 Task: Create a sub task Release to Production / Go Live for the task  Improve app security and data encryption in the project TrendSetter , assign it to team member softage.6@softage.net and update the status of the sub task to  Off Track , set the priority of the sub task to High.
Action: Mouse moved to (55, 186)
Screenshot: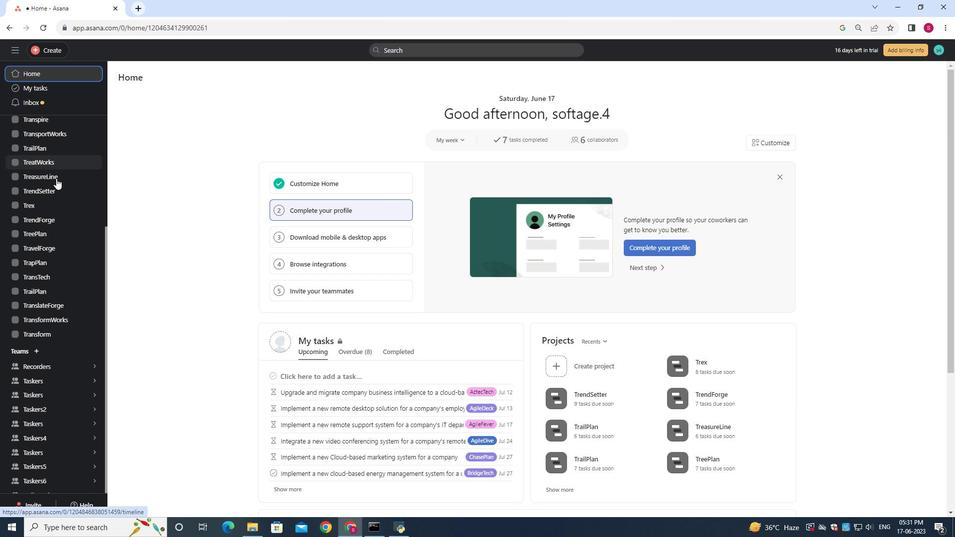 
Action: Mouse pressed left at (55, 186)
Screenshot: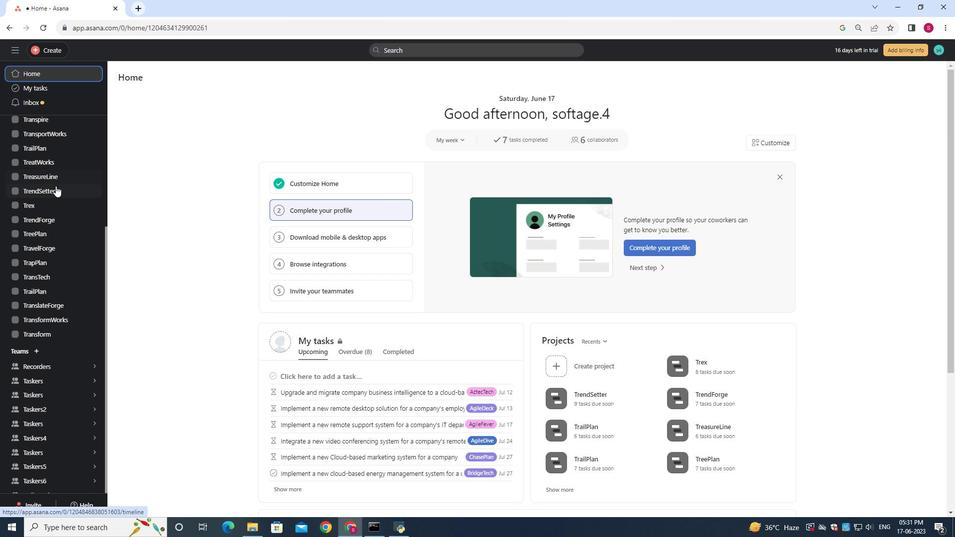 
Action: Mouse moved to (354, 222)
Screenshot: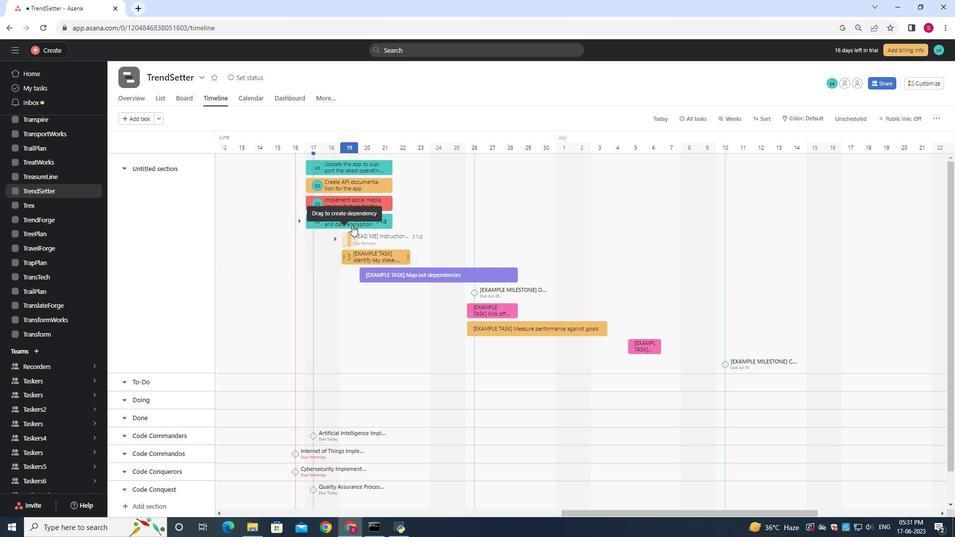 
Action: Mouse pressed left at (354, 222)
Screenshot: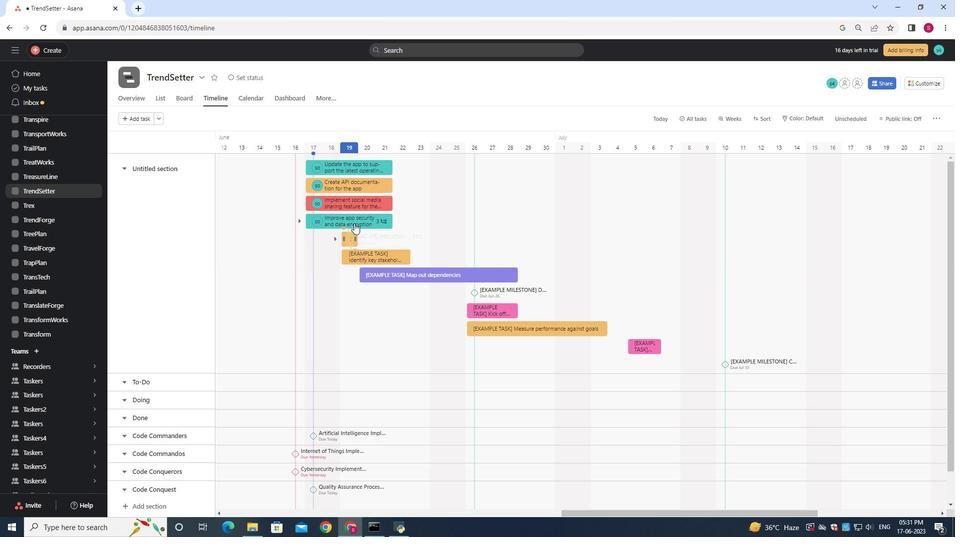 
Action: Mouse moved to (687, 327)
Screenshot: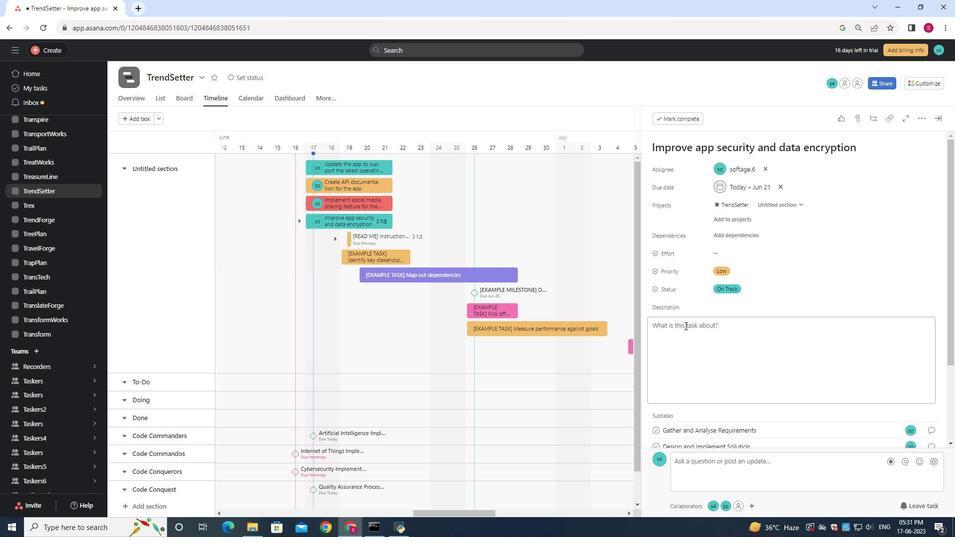 
Action: Mouse scrolled (687, 327) with delta (0, 0)
Screenshot: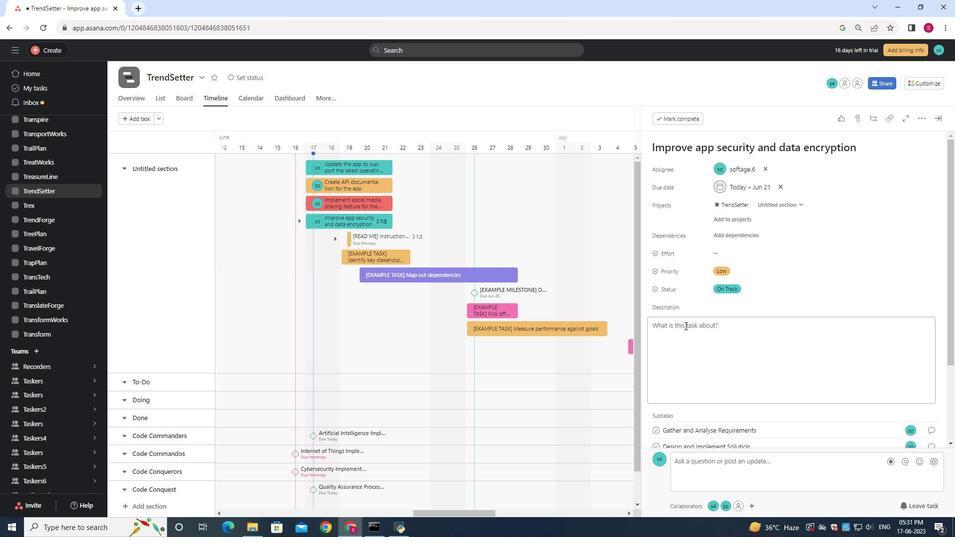 
Action: Mouse moved to (687, 330)
Screenshot: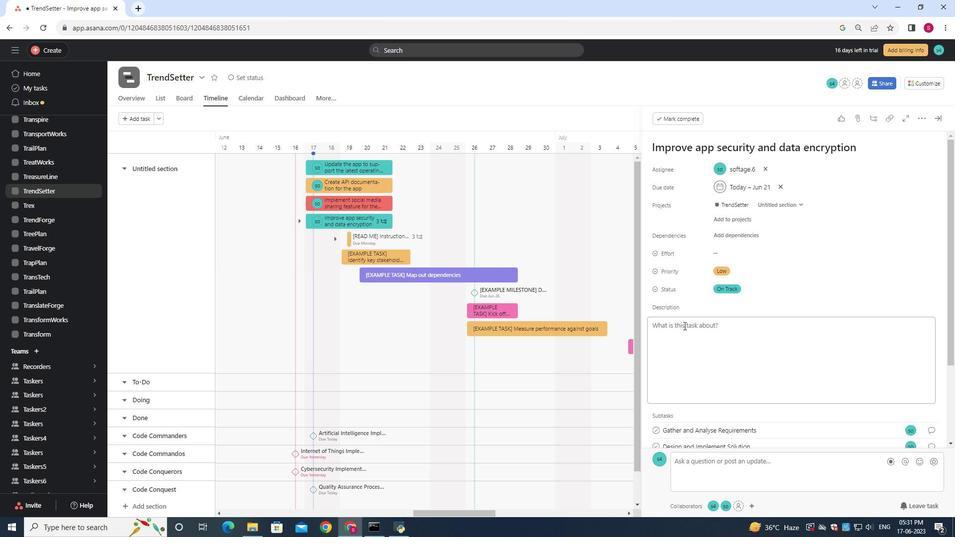 
Action: Mouse scrolled (687, 329) with delta (0, 0)
Screenshot: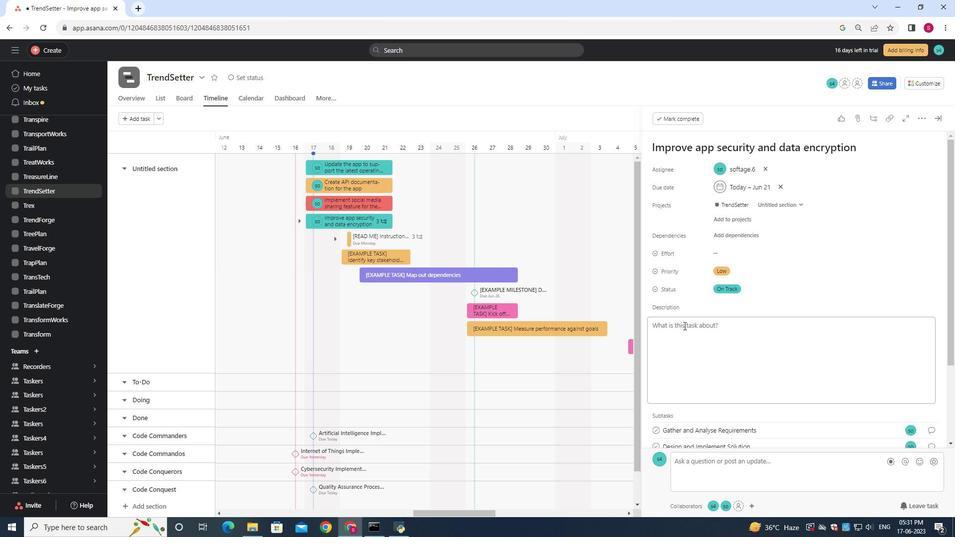 
Action: Mouse moved to (687, 331)
Screenshot: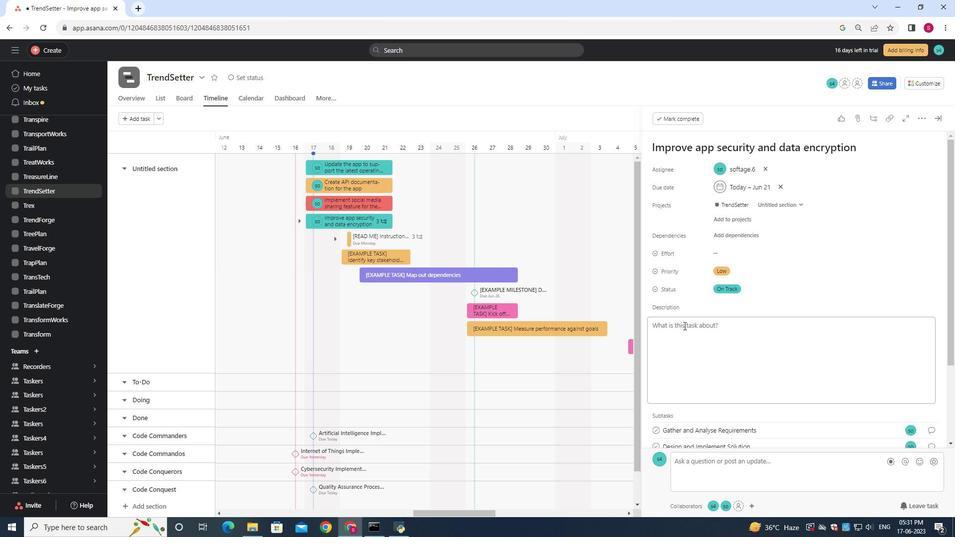 
Action: Mouse scrolled (687, 330) with delta (0, 0)
Screenshot: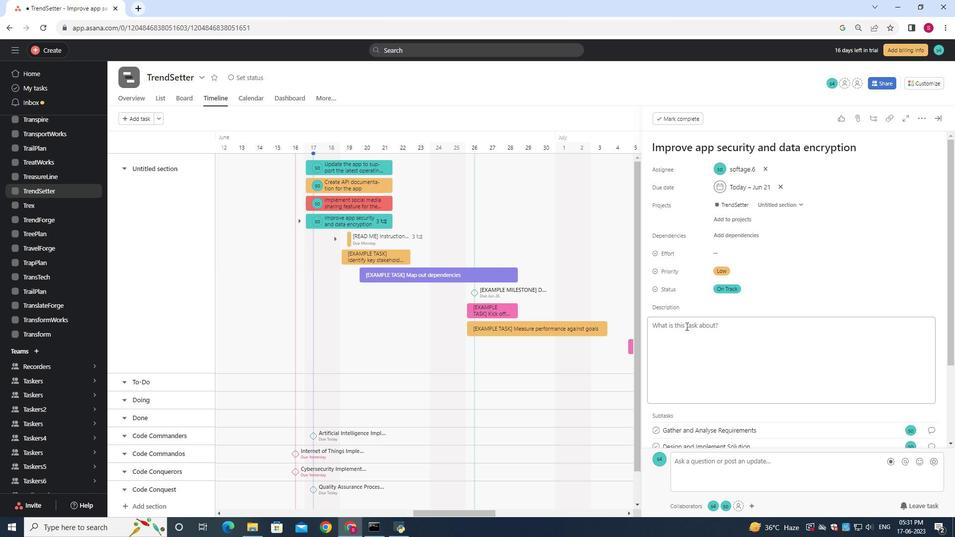 
Action: Mouse moved to (686, 331)
Screenshot: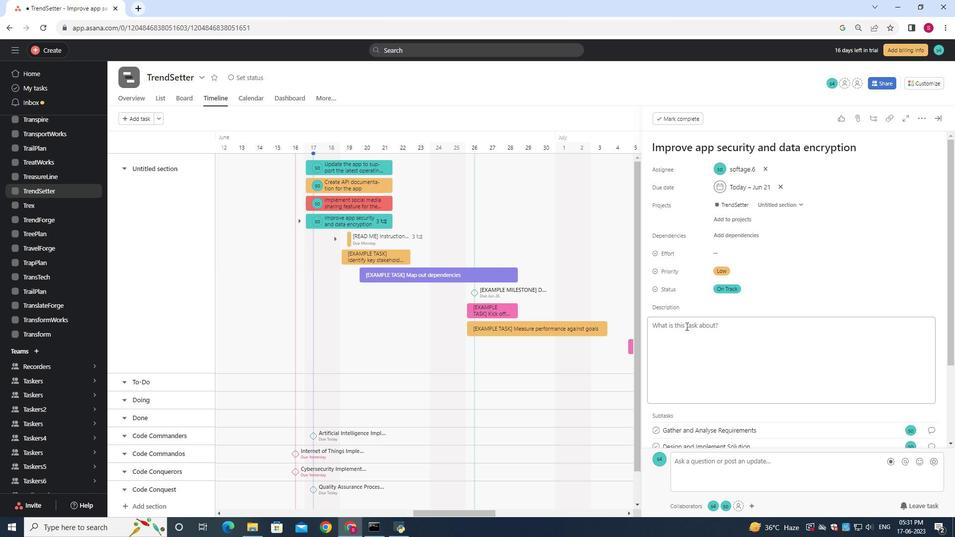 
Action: Mouse scrolled (687, 330) with delta (0, 0)
Screenshot: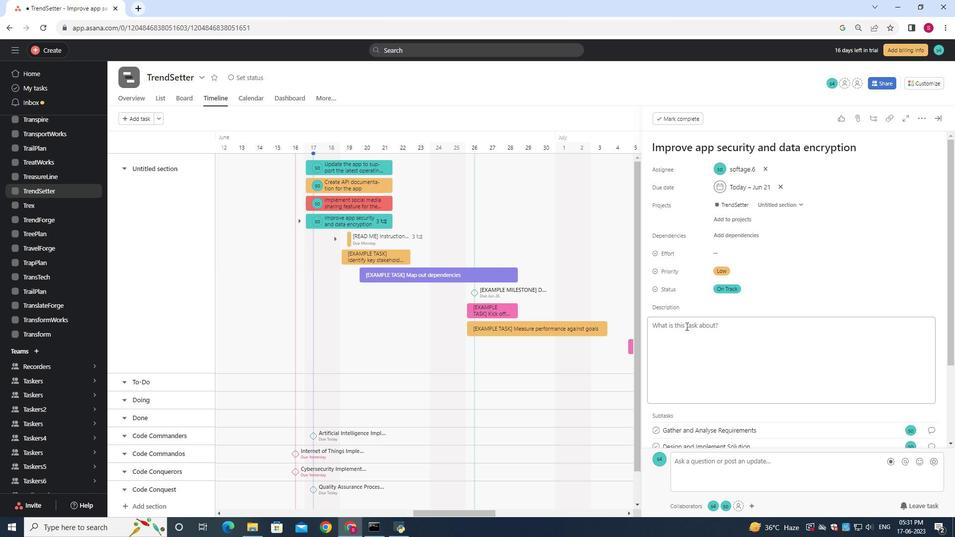 
Action: Mouse moved to (685, 329)
Screenshot: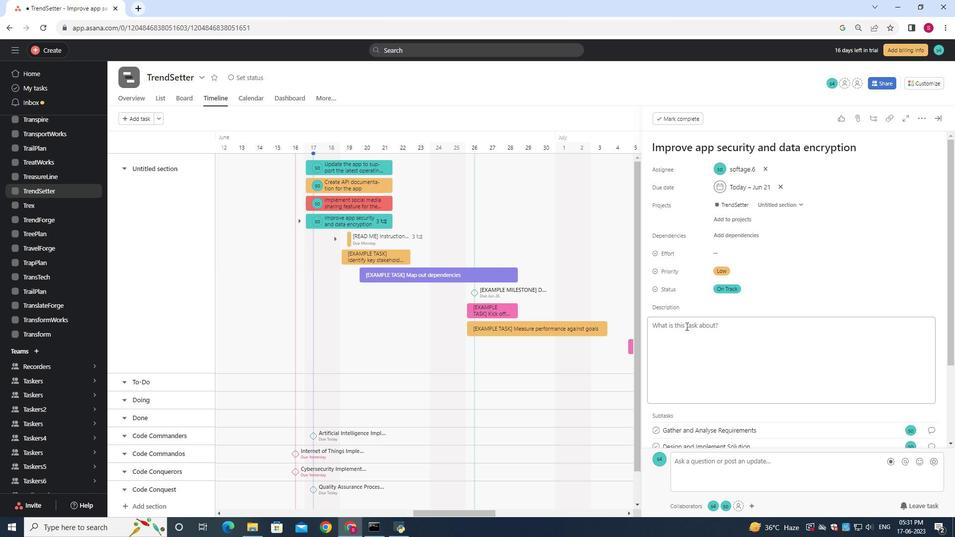 
Action: Mouse scrolled (686, 330) with delta (0, 0)
Screenshot: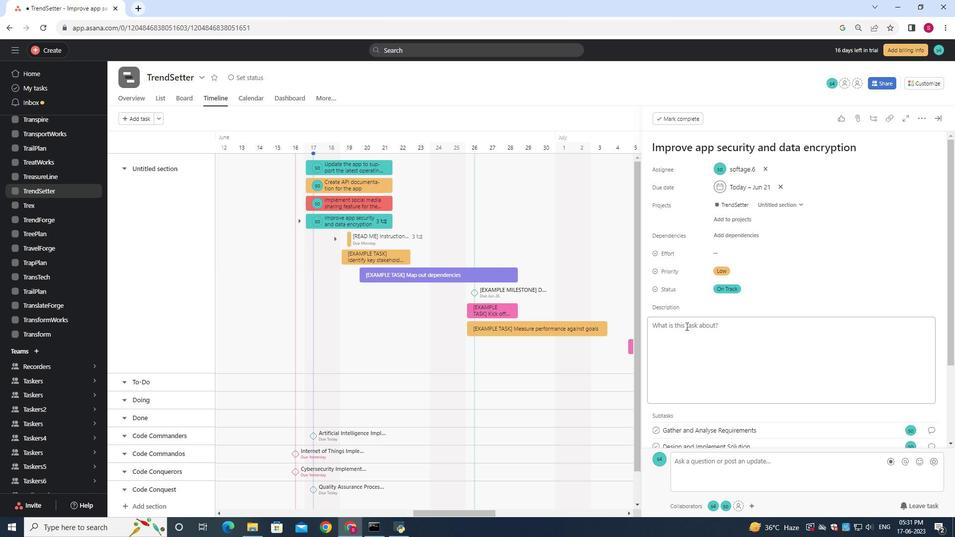 
Action: Mouse moved to (684, 329)
Screenshot: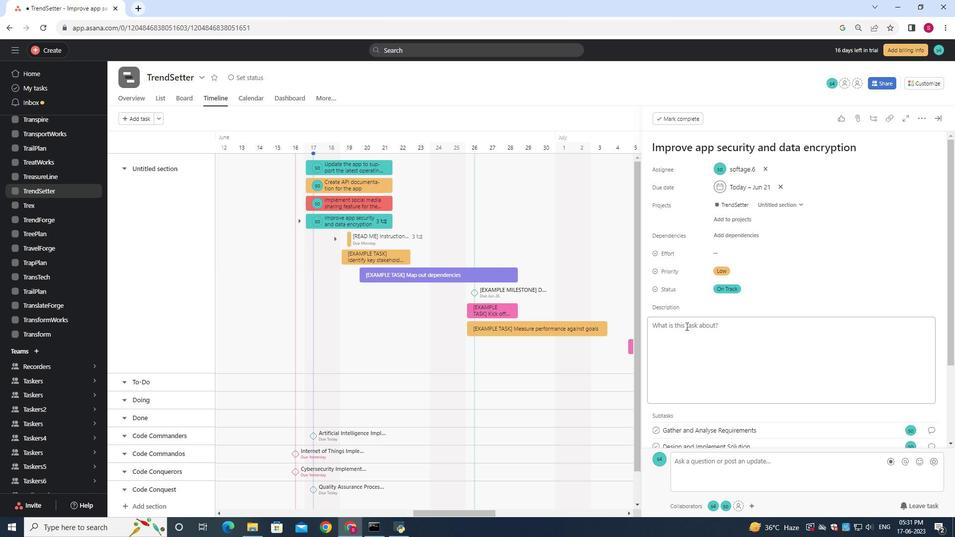 
Action: Mouse scrolled (685, 329) with delta (0, 0)
Screenshot: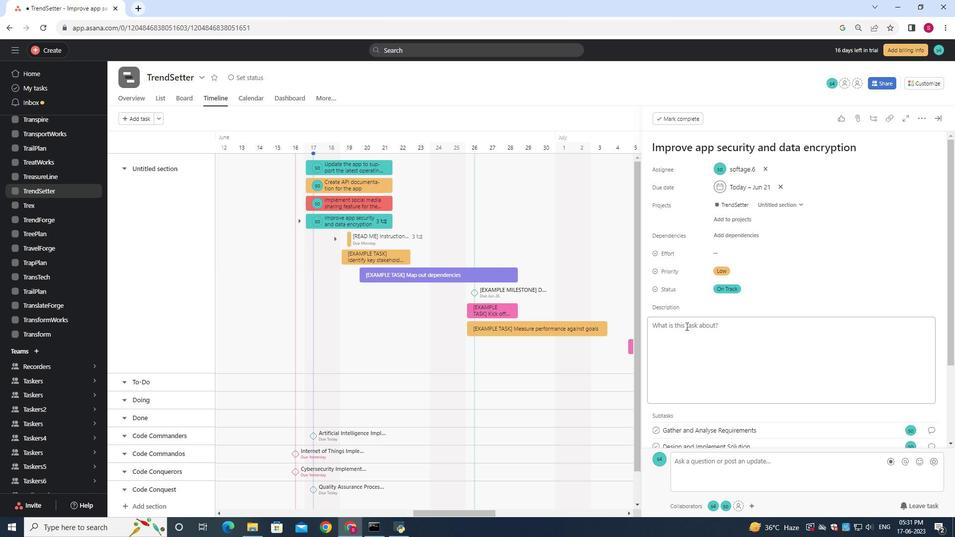 
Action: Mouse moved to (671, 377)
Screenshot: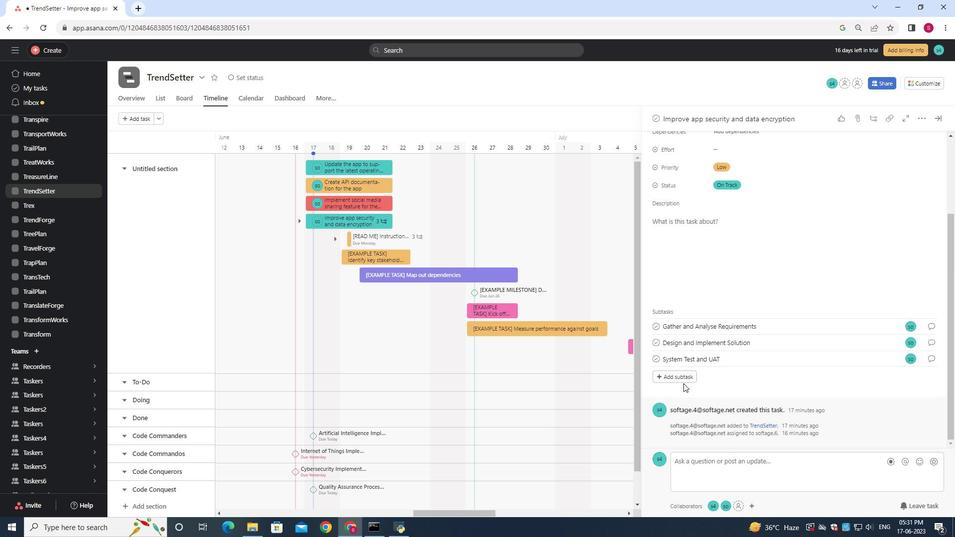 
Action: Mouse pressed left at (671, 377)
Screenshot: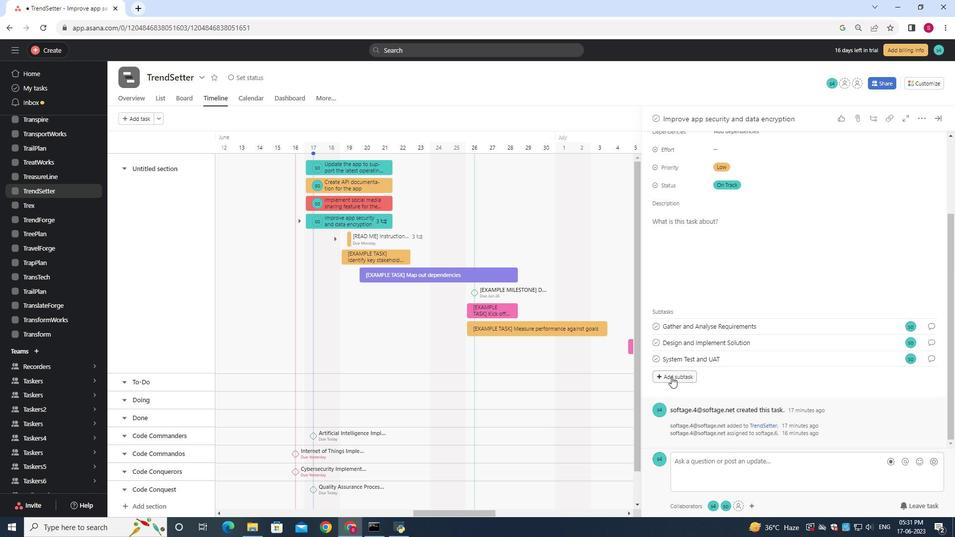 
Action: Key pressed <Key.shift>Release<Key.space><Key.shift>to<Key.space><Key.shift>Production<Key.space>/<Key.space><Key.shift><Key.shift>Go<Key.space><Key.shift>Live
Screenshot: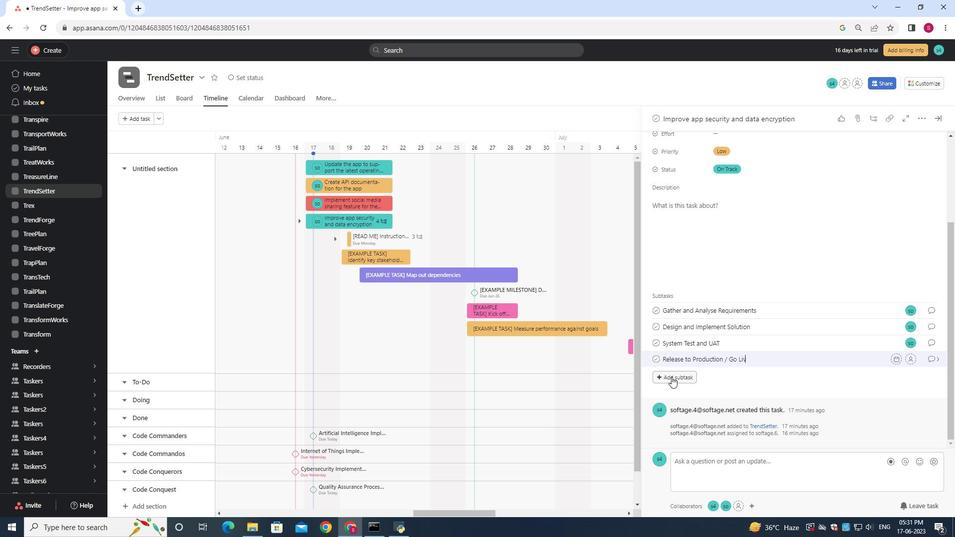 
Action: Mouse moved to (908, 360)
Screenshot: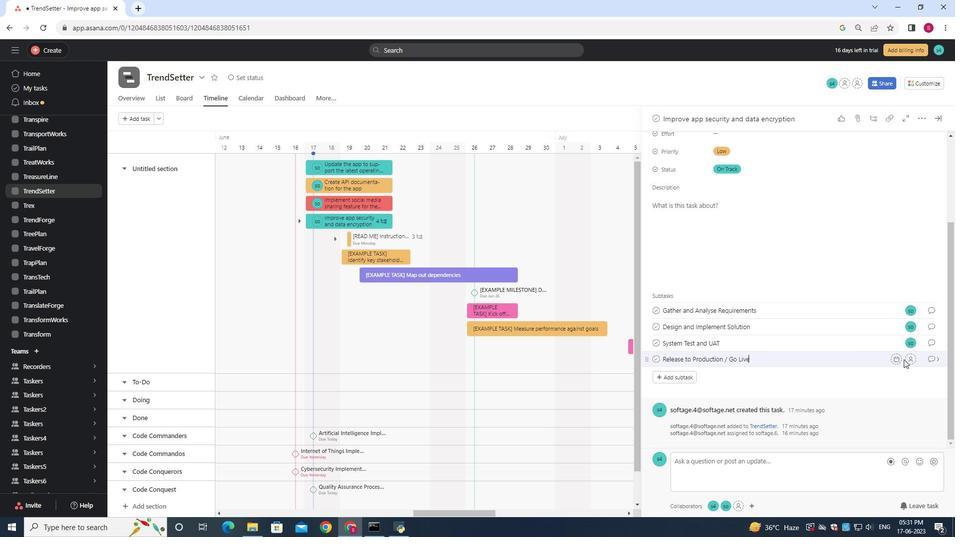 
Action: Mouse pressed left at (908, 360)
Screenshot: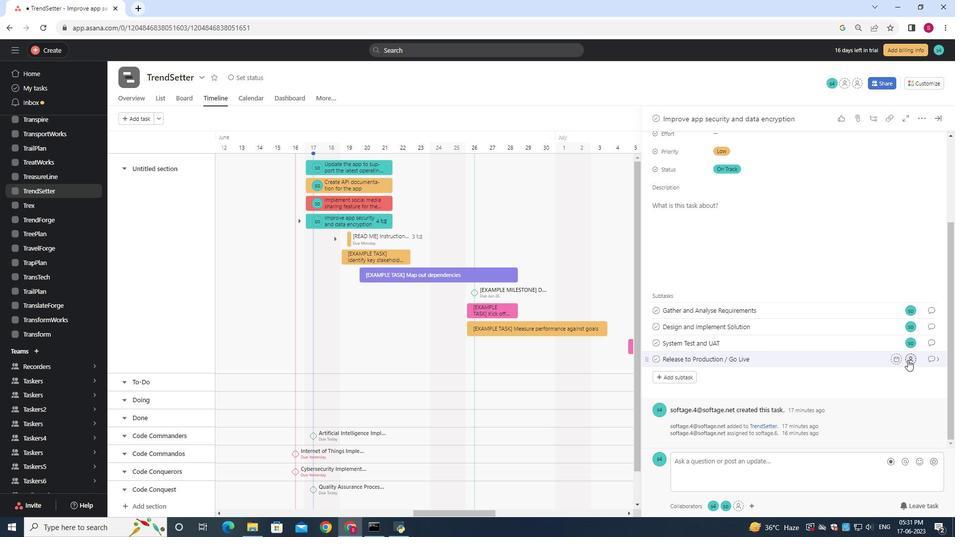 
Action: Mouse moved to (907, 358)
Screenshot: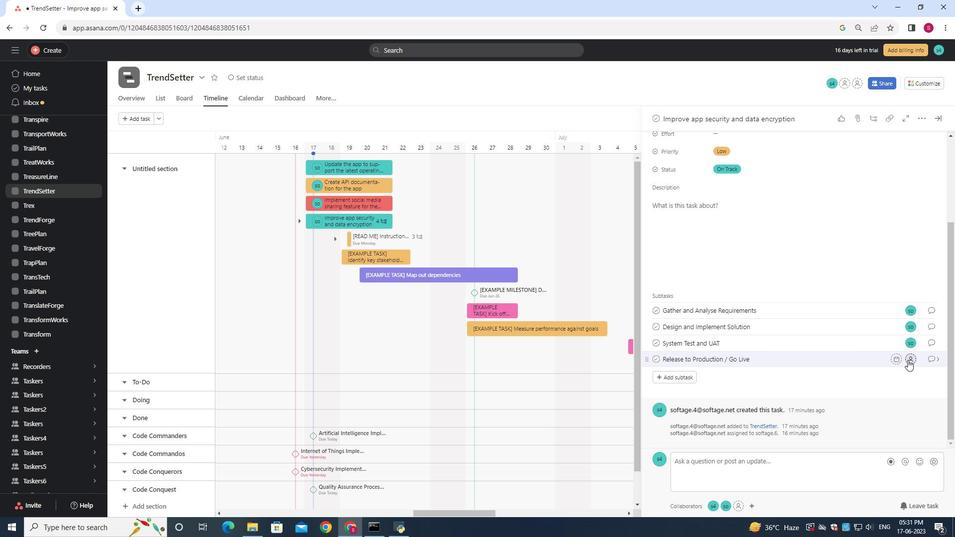 
Action: Key pressed softage.6<Key.shift>
Screenshot: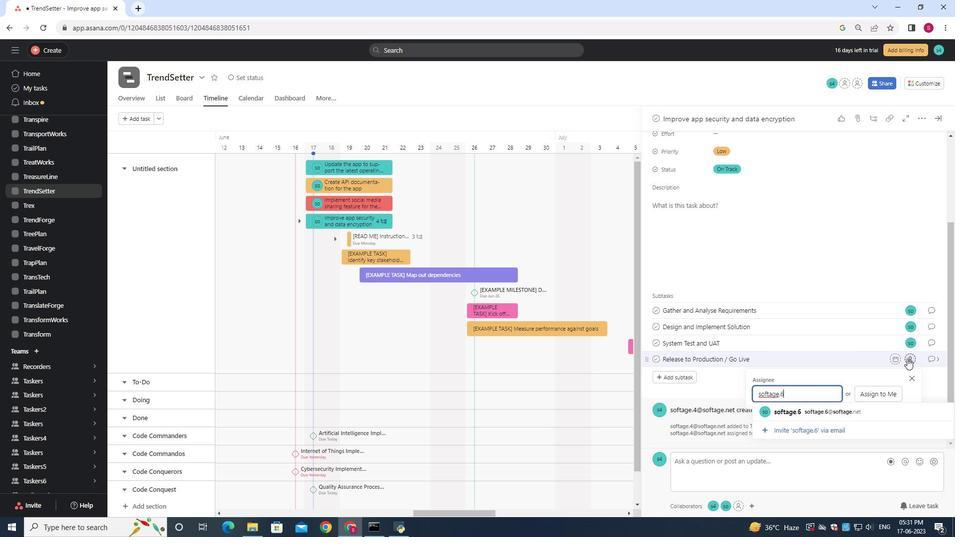 
Action: Mouse moved to (907, 358)
Screenshot: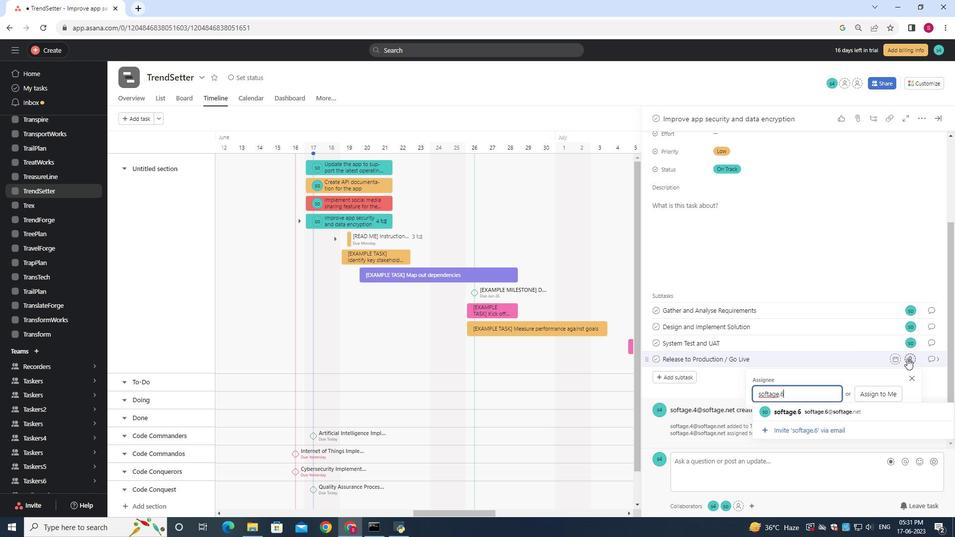 
Action: Key pressed <Key.shift><Key.shift><Key.shift>@softage.net
Screenshot: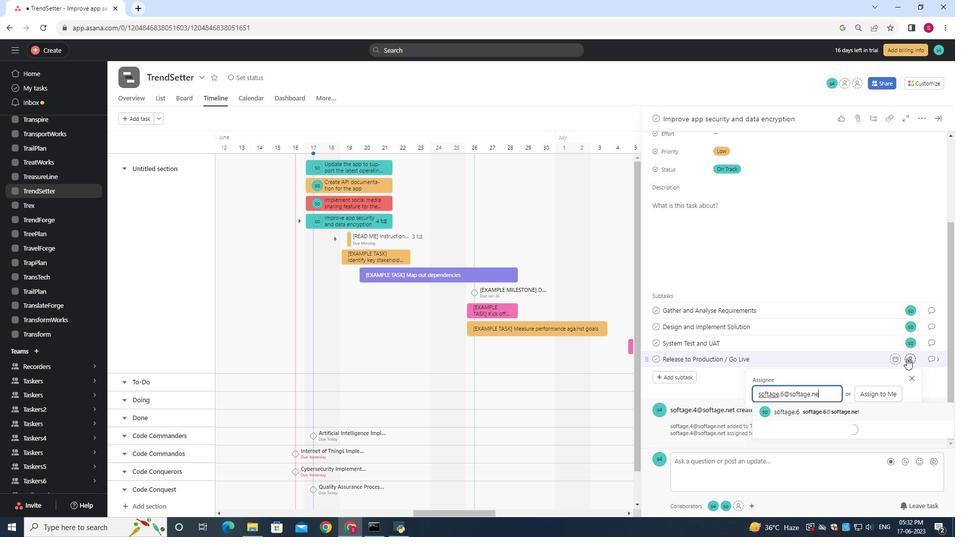 
Action: Mouse moved to (847, 411)
Screenshot: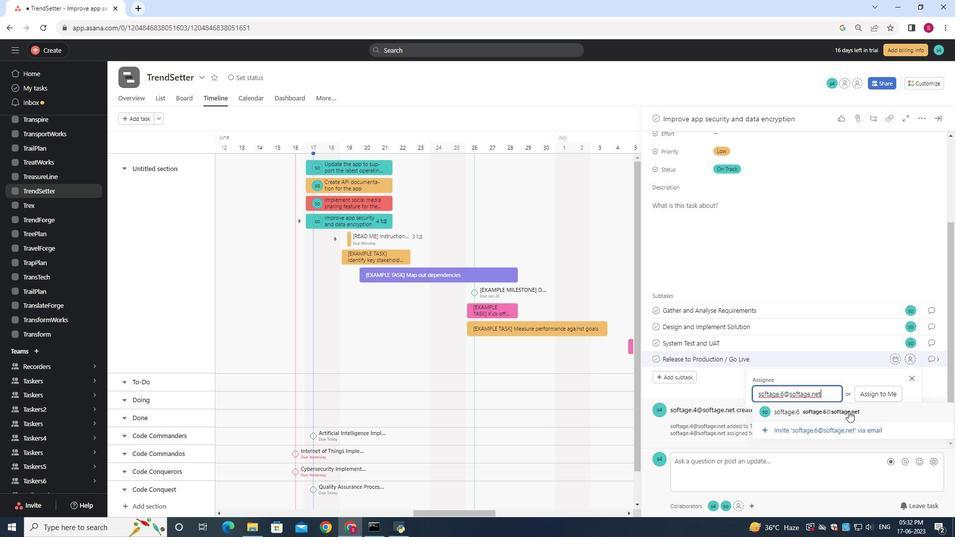 
Action: Mouse pressed left at (847, 411)
Screenshot: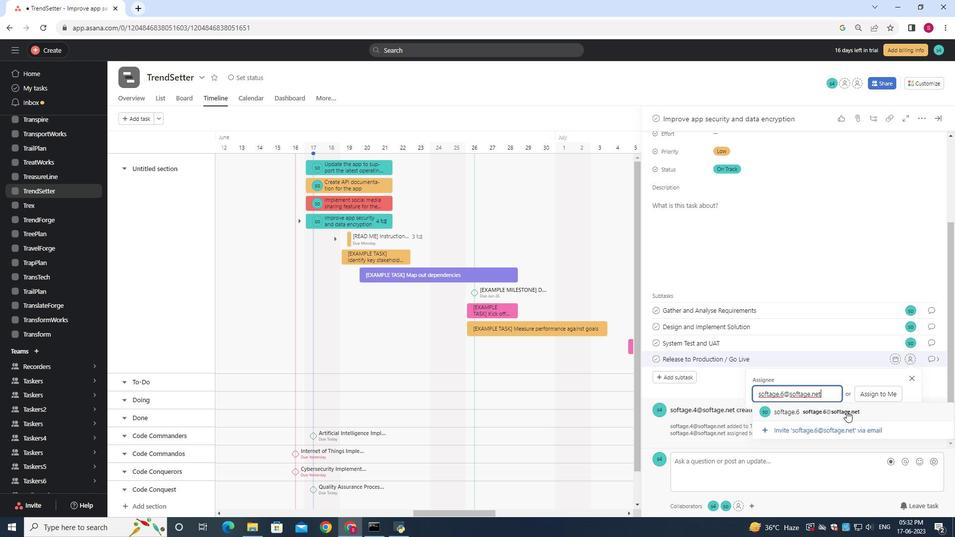 
Action: Mouse moved to (938, 358)
Screenshot: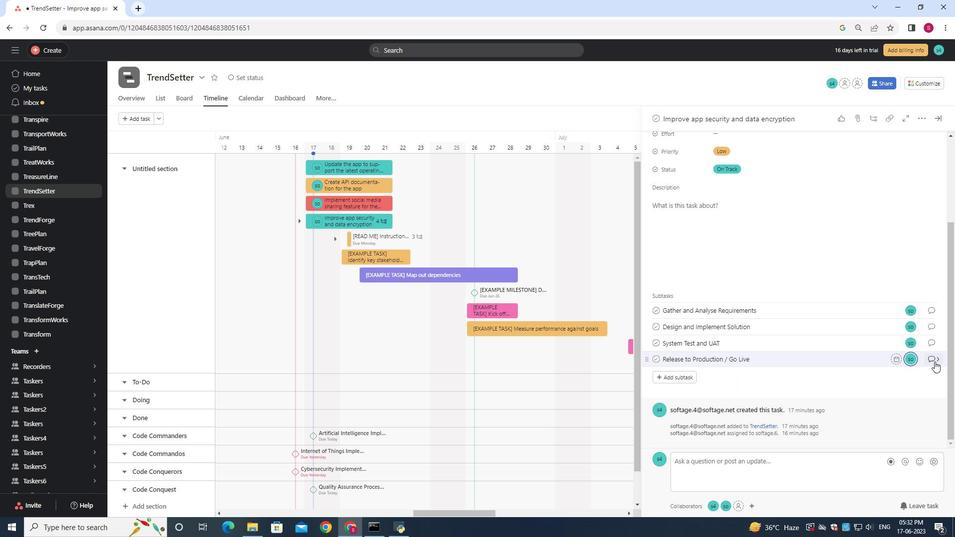 
Action: Mouse pressed left at (938, 358)
Screenshot: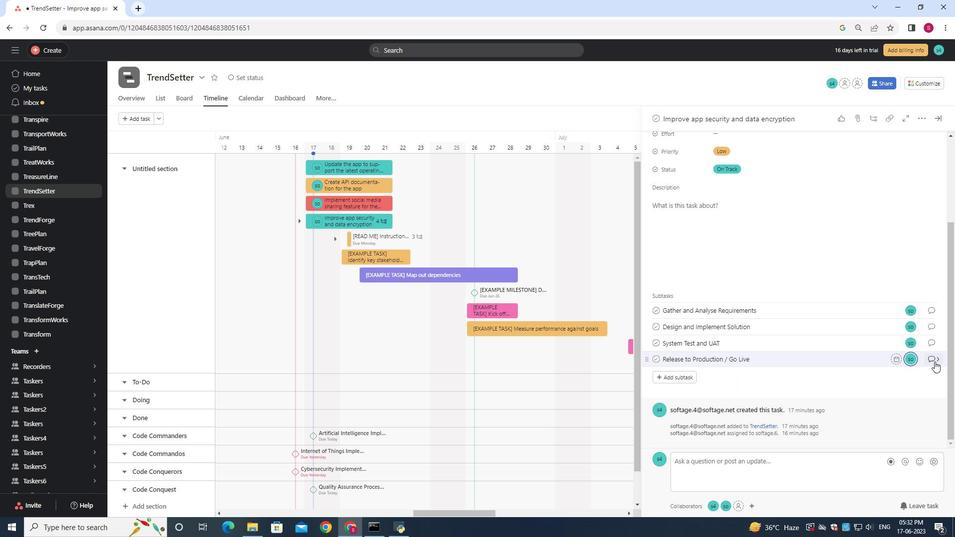 
Action: Mouse moved to (744, 314)
Screenshot: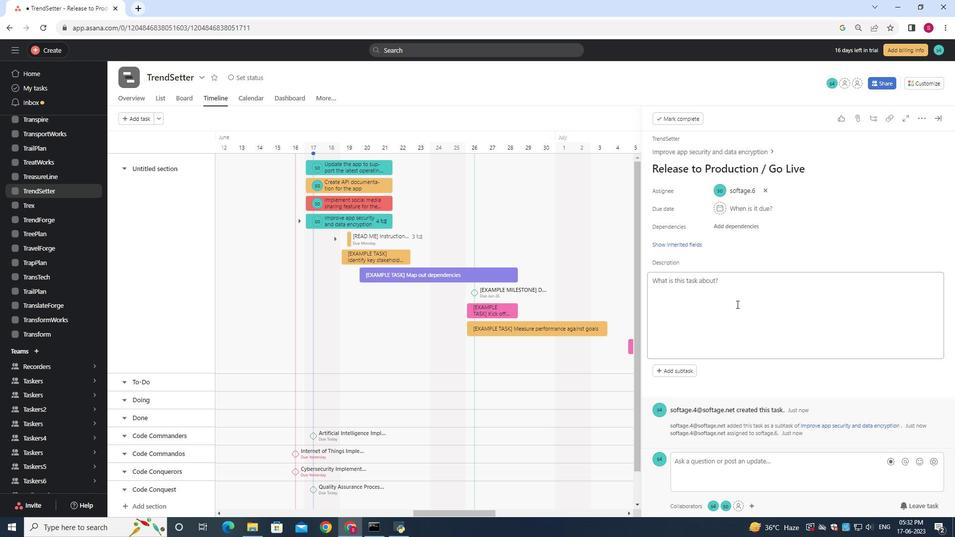 
Action: Mouse scrolled (744, 313) with delta (0, 0)
Screenshot: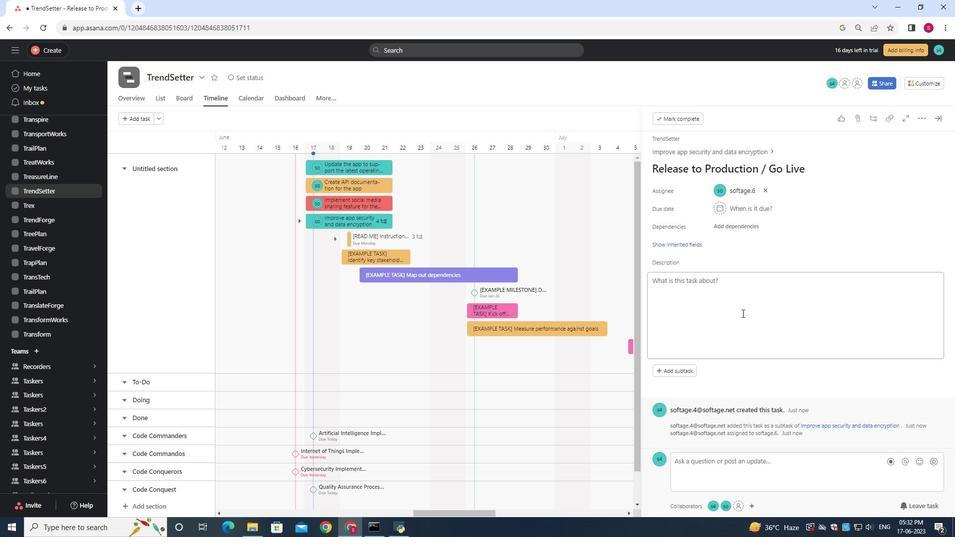 
Action: Mouse moved to (744, 314)
Screenshot: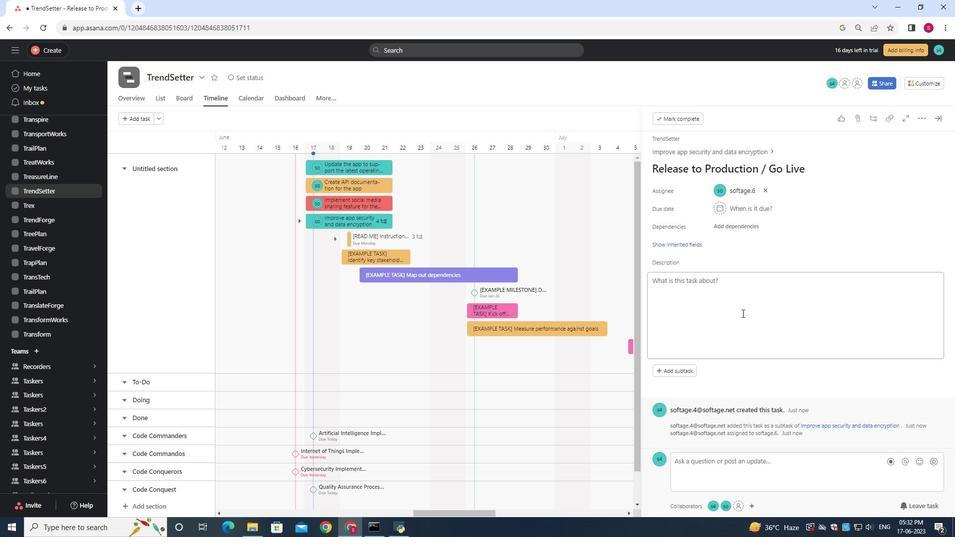 
Action: Mouse scrolled (744, 313) with delta (0, 0)
Screenshot: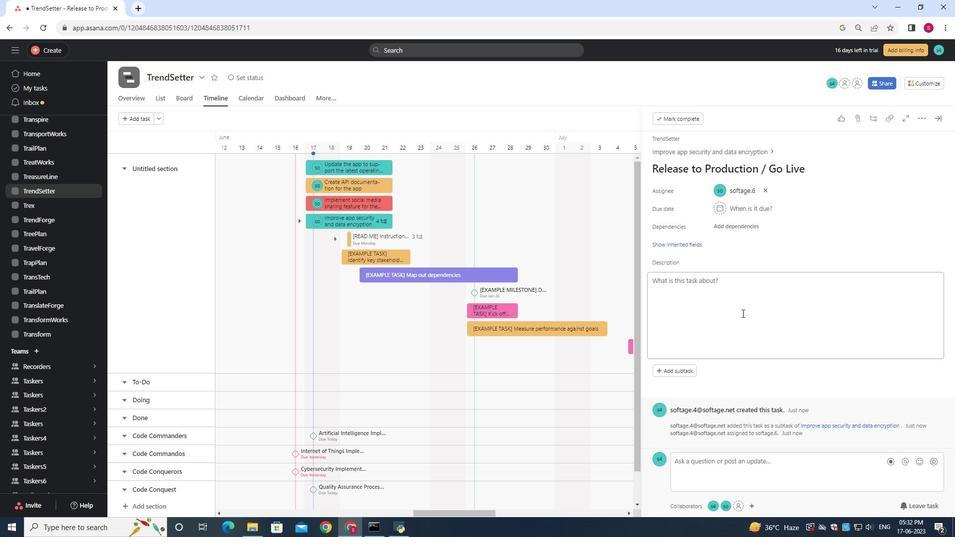 
Action: Mouse moved to (745, 314)
Screenshot: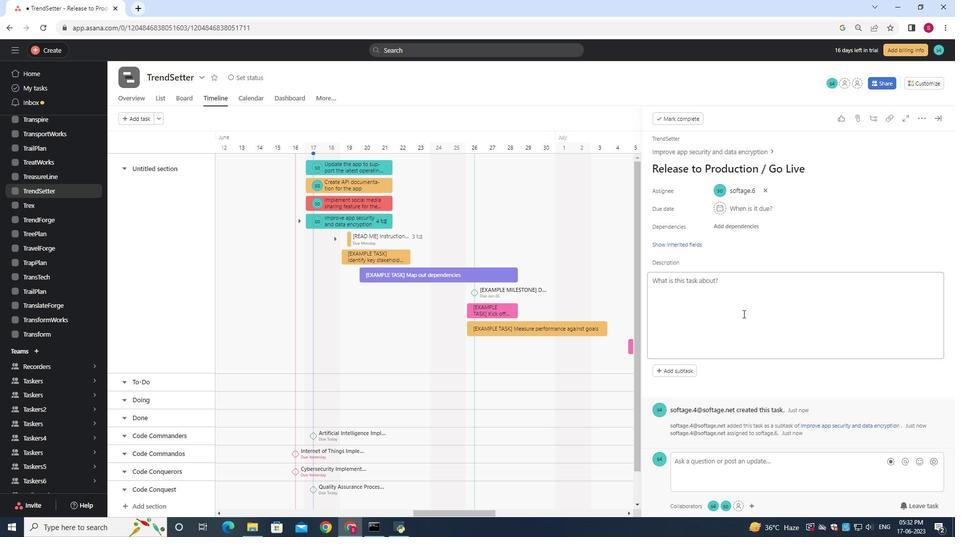 
Action: Mouse scrolled (745, 313) with delta (0, 0)
Screenshot: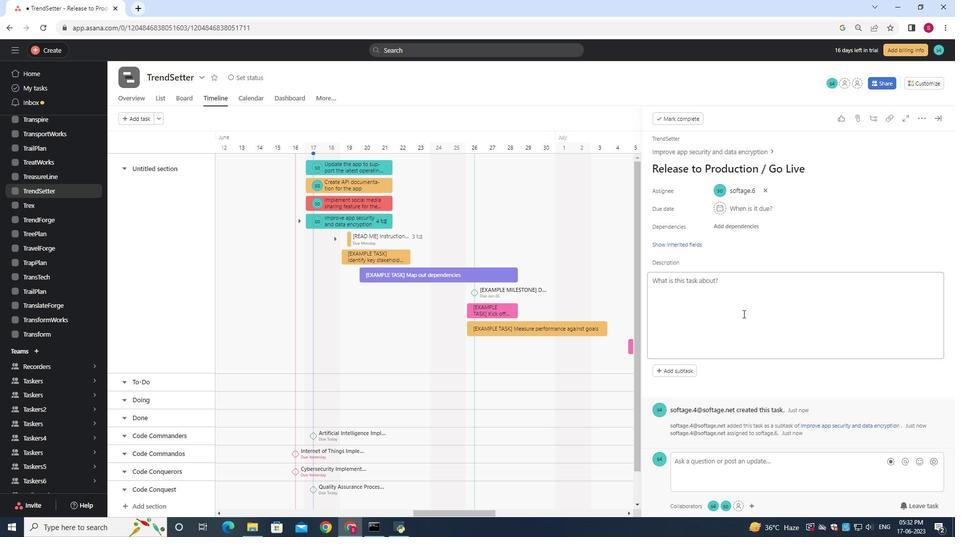
Action: Mouse moved to (677, 247)
Screenshot: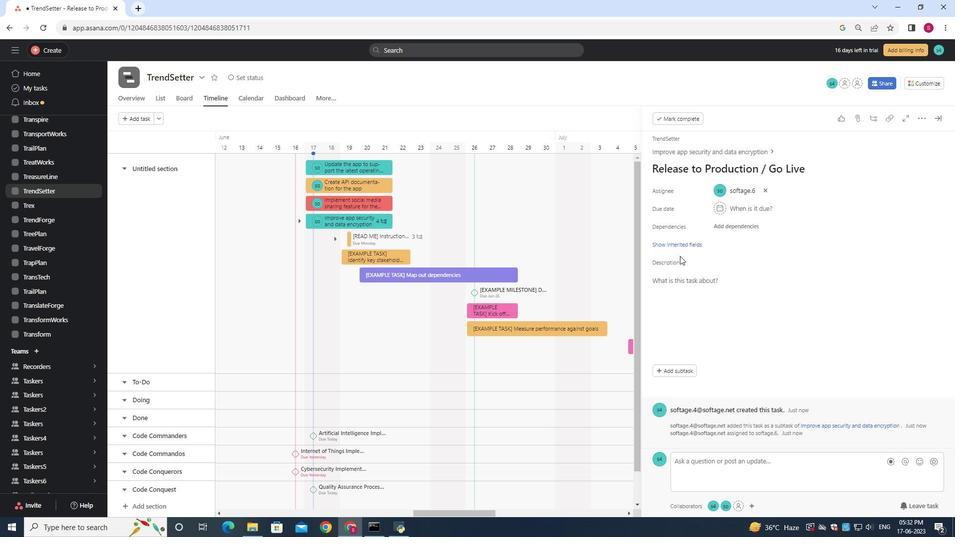 
Action: Mouse pressed left at (677, 247)
Screenshot: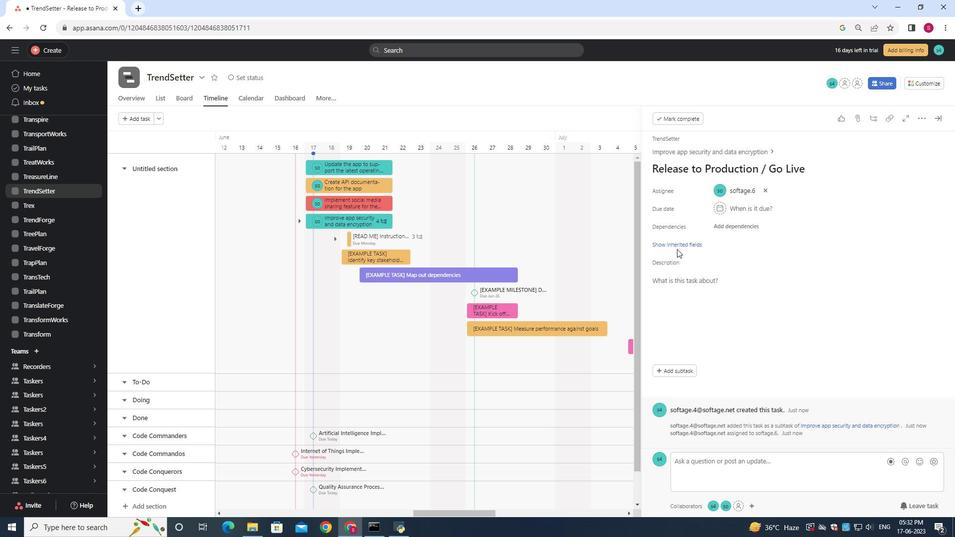 
Action: Mouse moved to (713, 298)
Screenshot: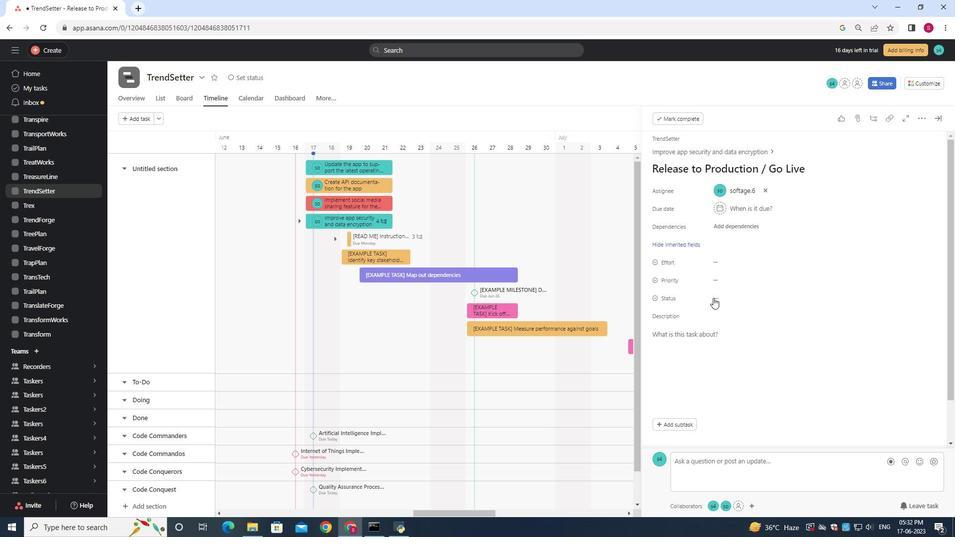 
Action: Mouse pressed left at (713, 298)
Screenshot: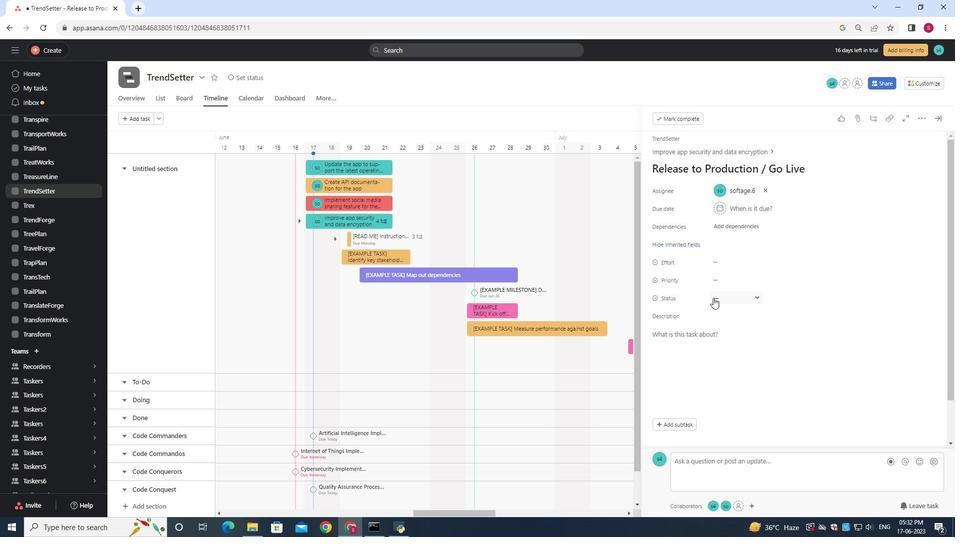 
Action: Mouse moved to (740, 360)
Screenshot: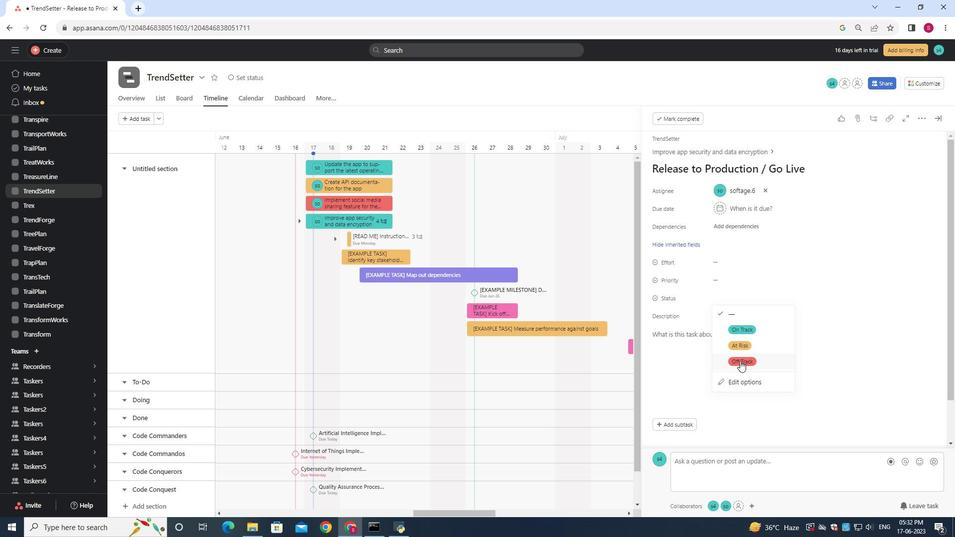 
Action: Mouse pressed left at (740, 360)
Screenshot: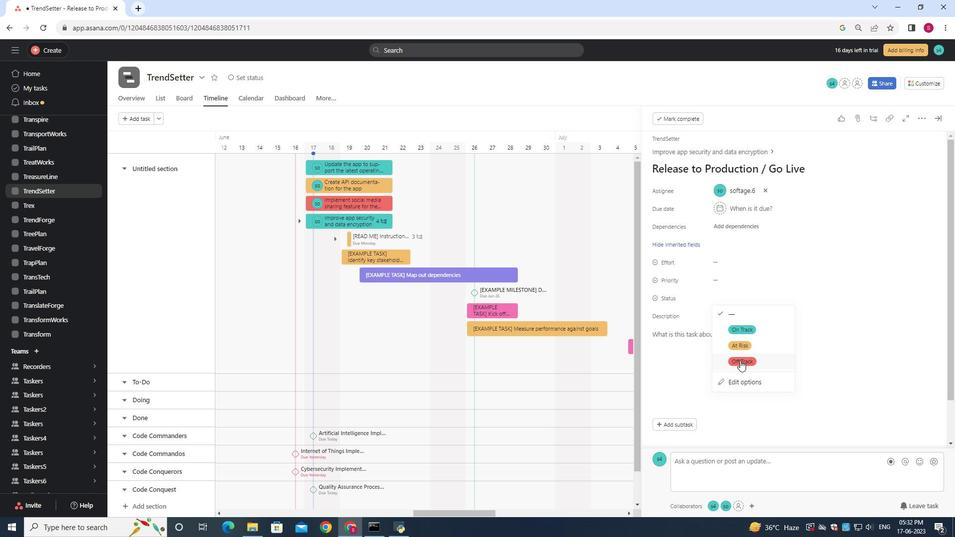
Action: Mouse moved to (720, 281)
Screenshot: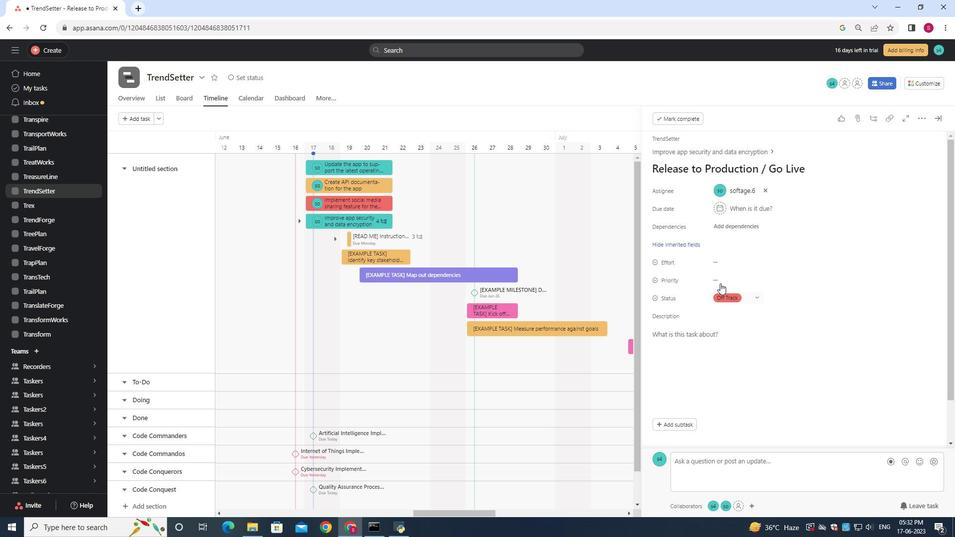 
Action: Mouse pressed left at (720, 281)
Screenshot: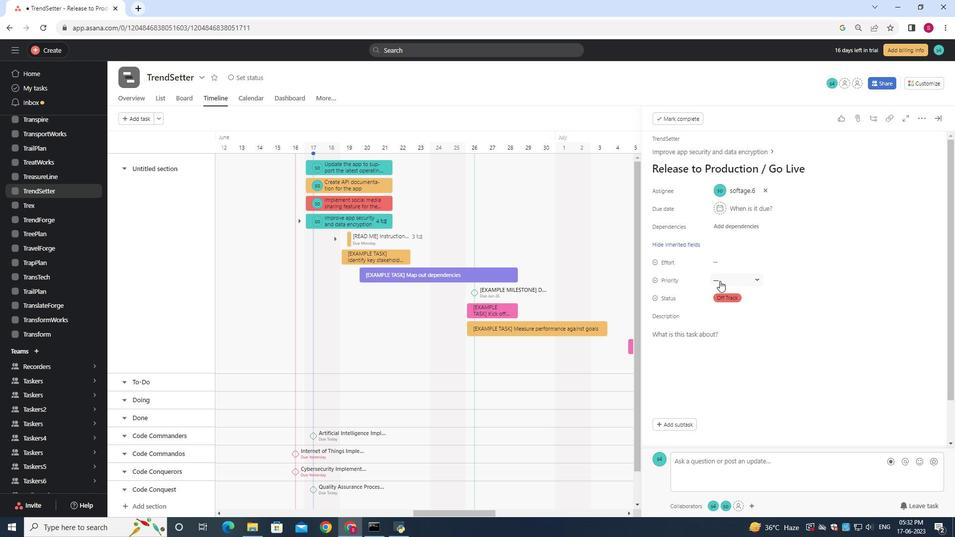 
Action: Mouse moved to (742, 312)
Screenshot: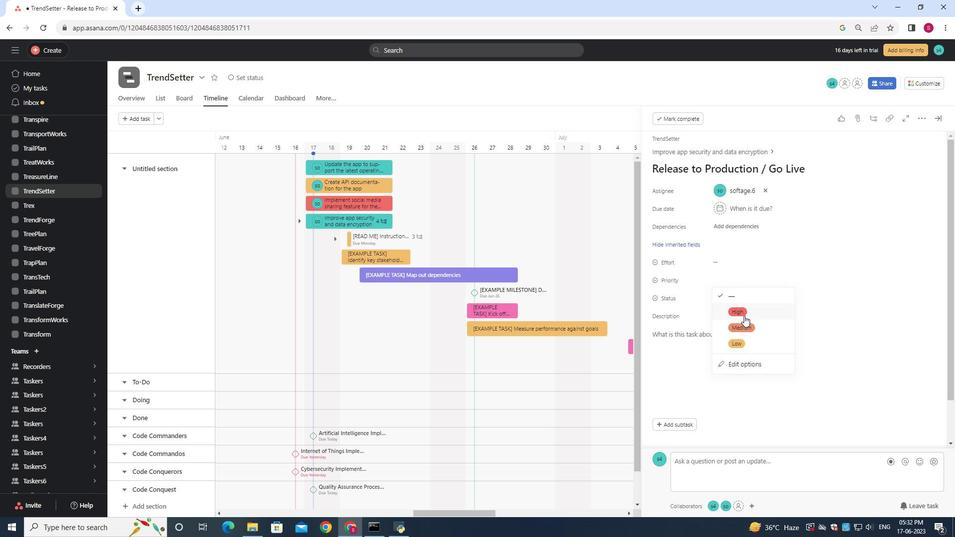 
Action: Mouse pressed left at (742, 312)
Screenshot: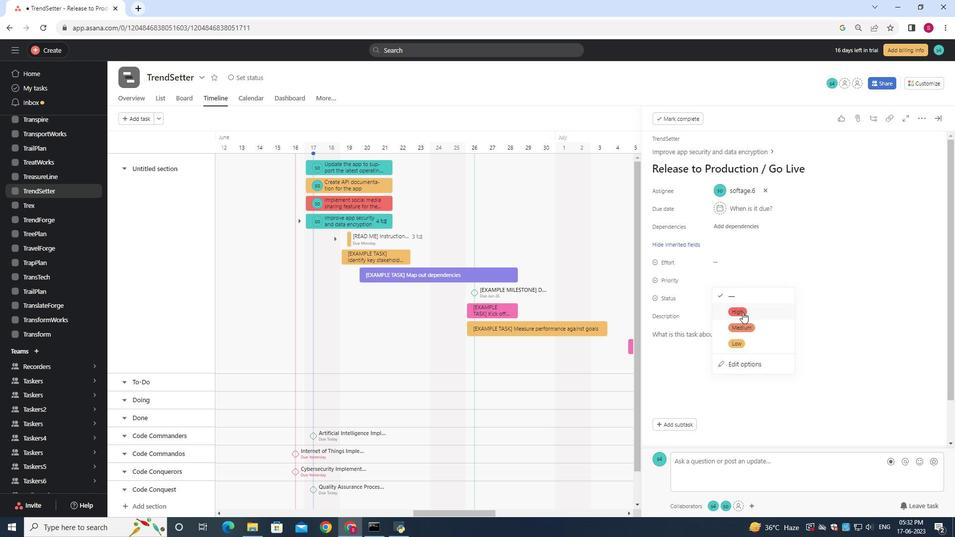 
Action: Mouse moved to (740, 306)
Screenshot: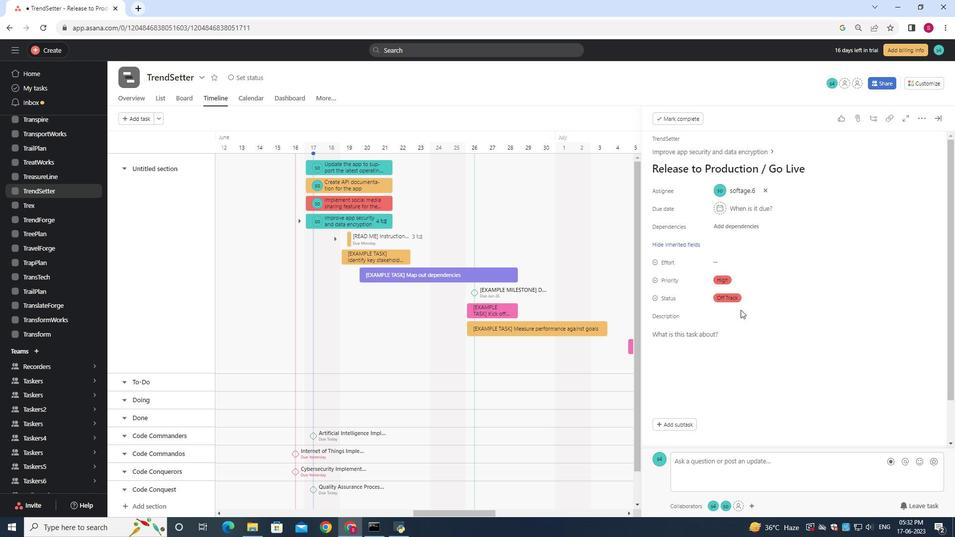 
